 Task: Add Sprouts 96% Extra Lean Ground Beef to the cart.
Action: Mouse moved to (23, 87)
Screenshot: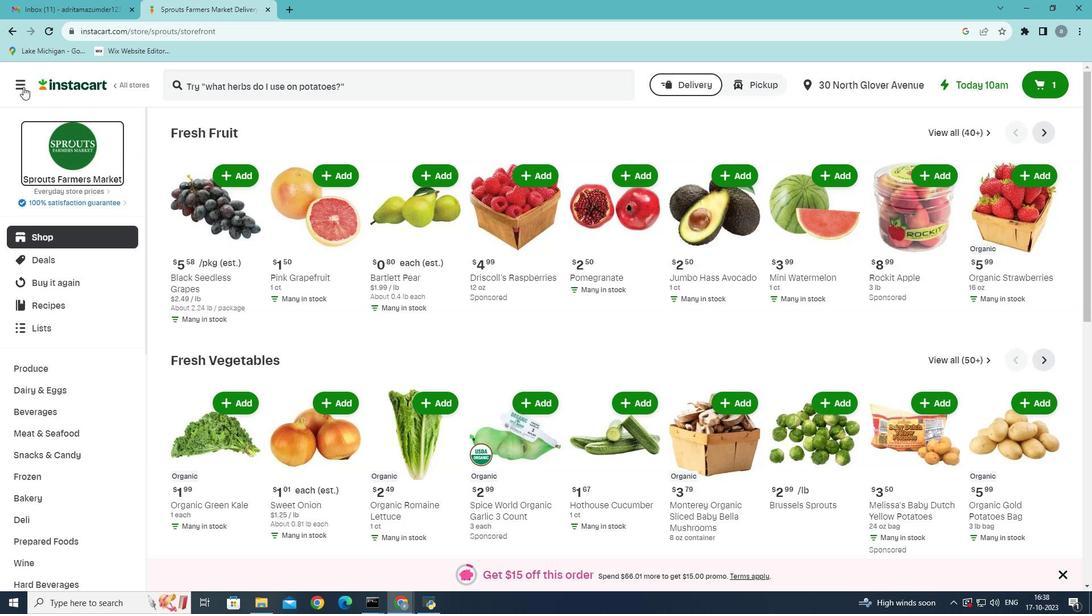 
Action: Mouse pressed left at (23, 87)
Screenshot: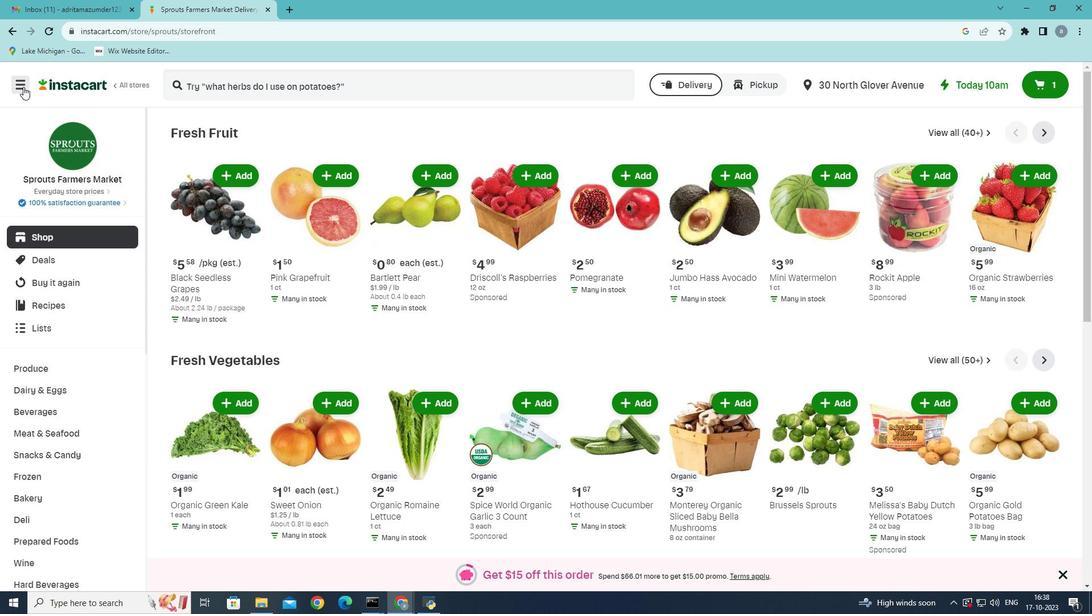 
Action: Mouse moved to (57, 328)
Screenshot: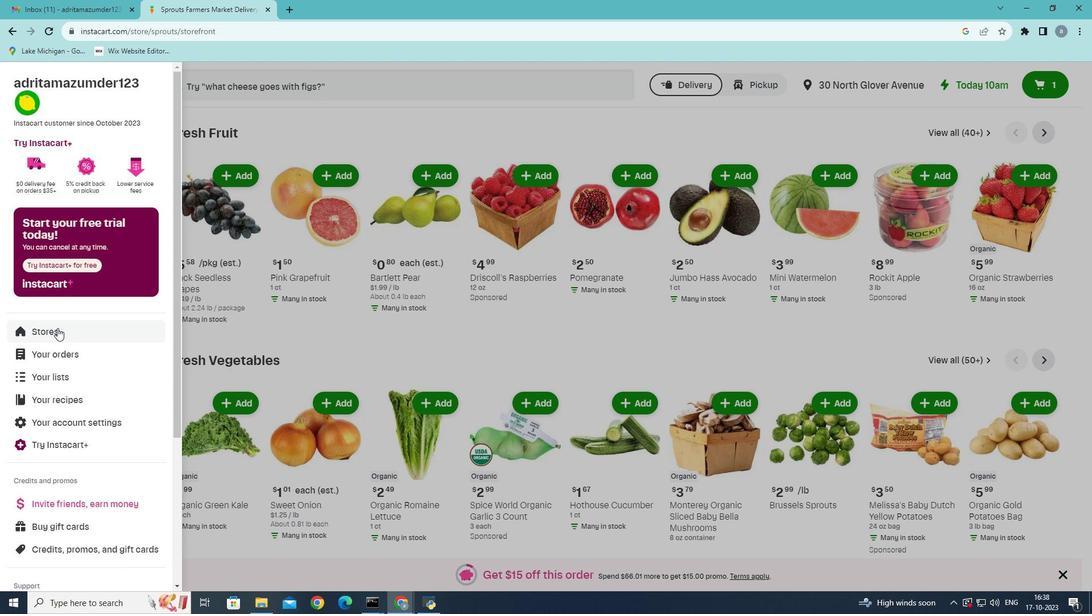 
Action: Mouse pressed left at (57, 328)
Screenshot: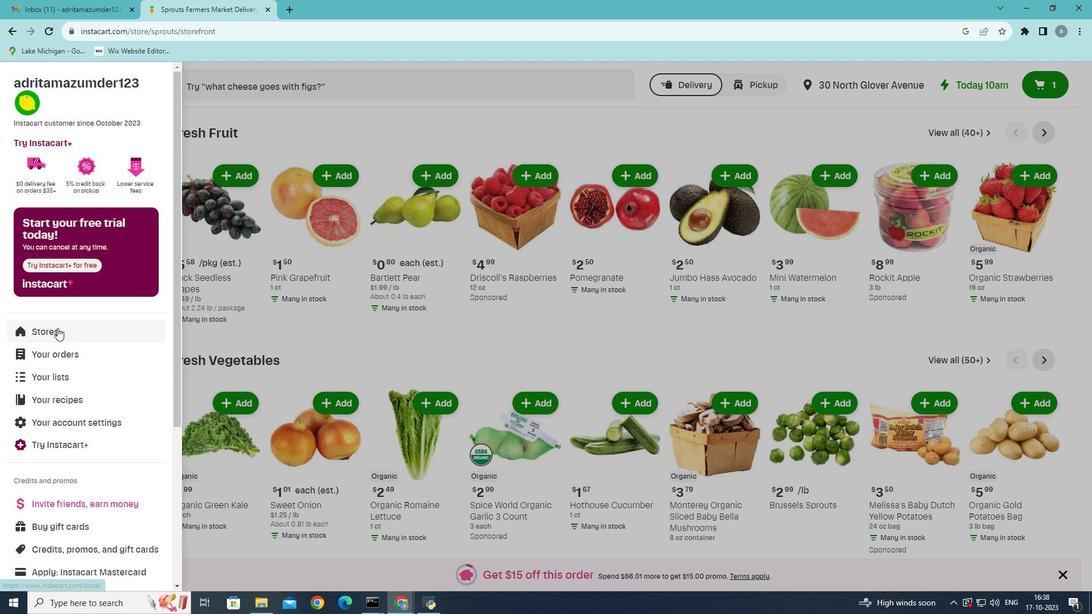 
Action: Mouse moved to (261, 123)
Screenshot: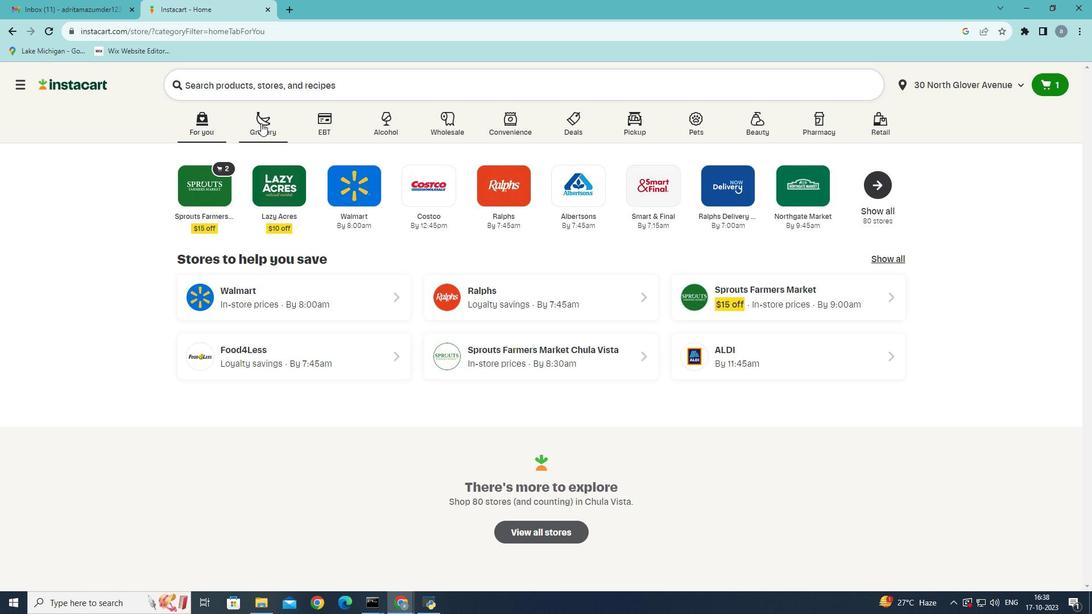 
Action: Mouse pressed left at (261, 123)
Screenshot: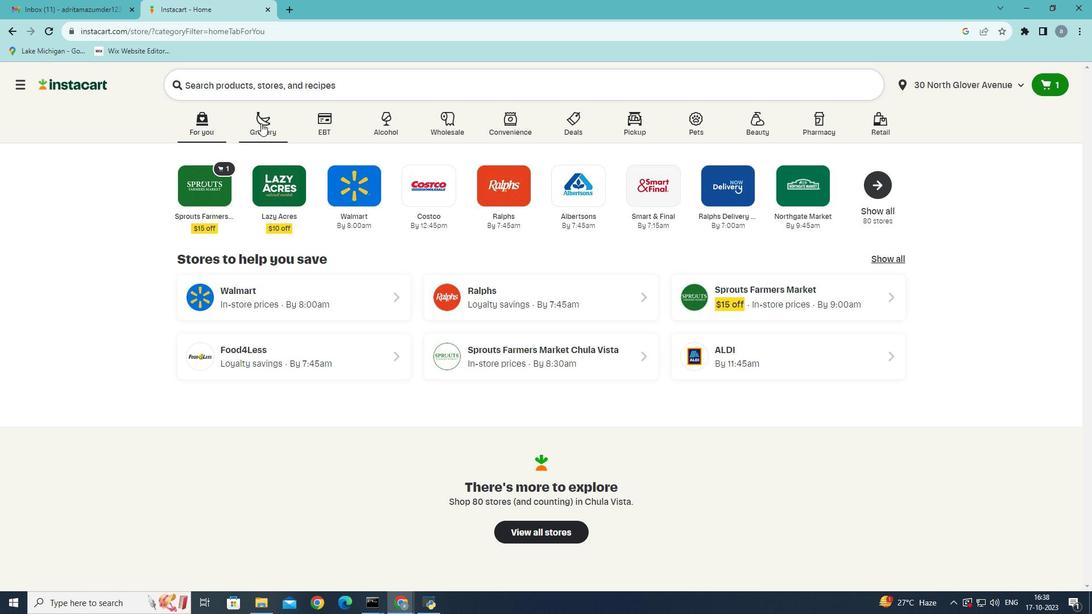 
Action: Mouse moved to (286, 195)
Screenshot: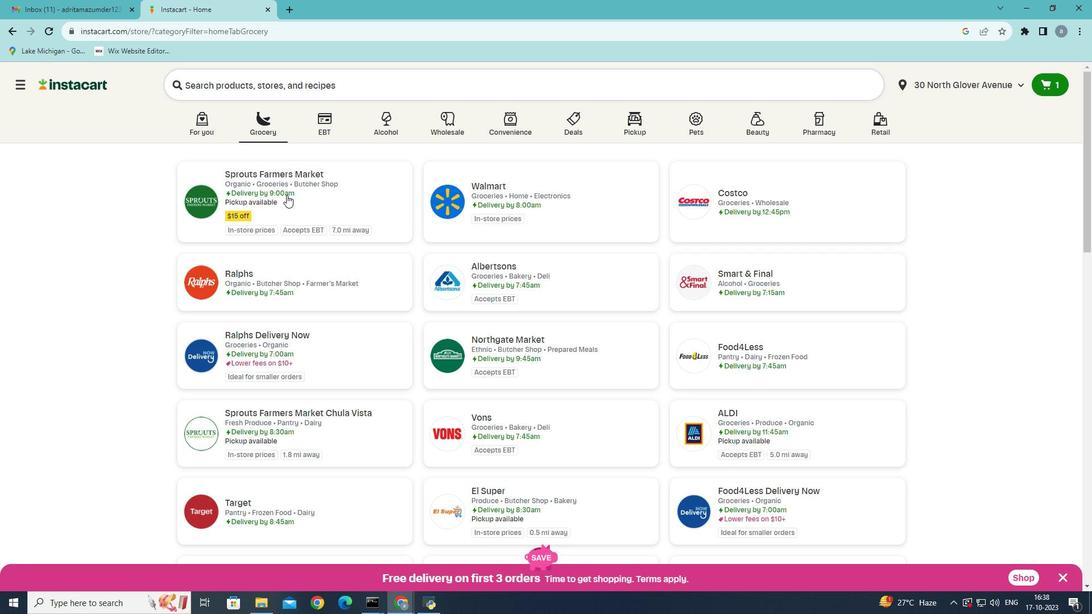 
Action: Mouse pressed left at (286, 195)
Screenshot: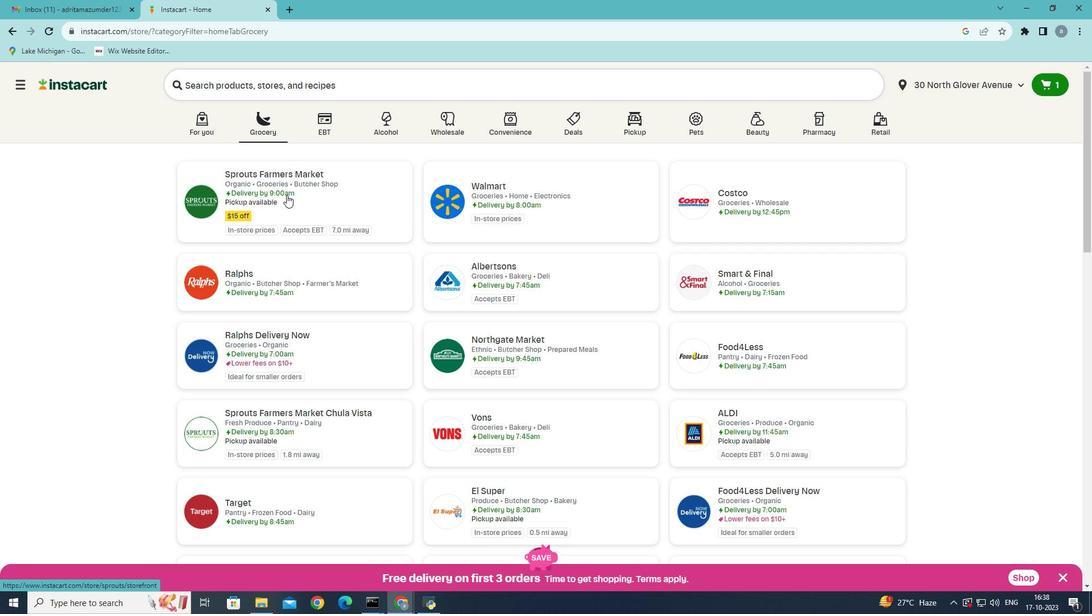 
Action: Mouse moved to (48, 434)
Screenshot: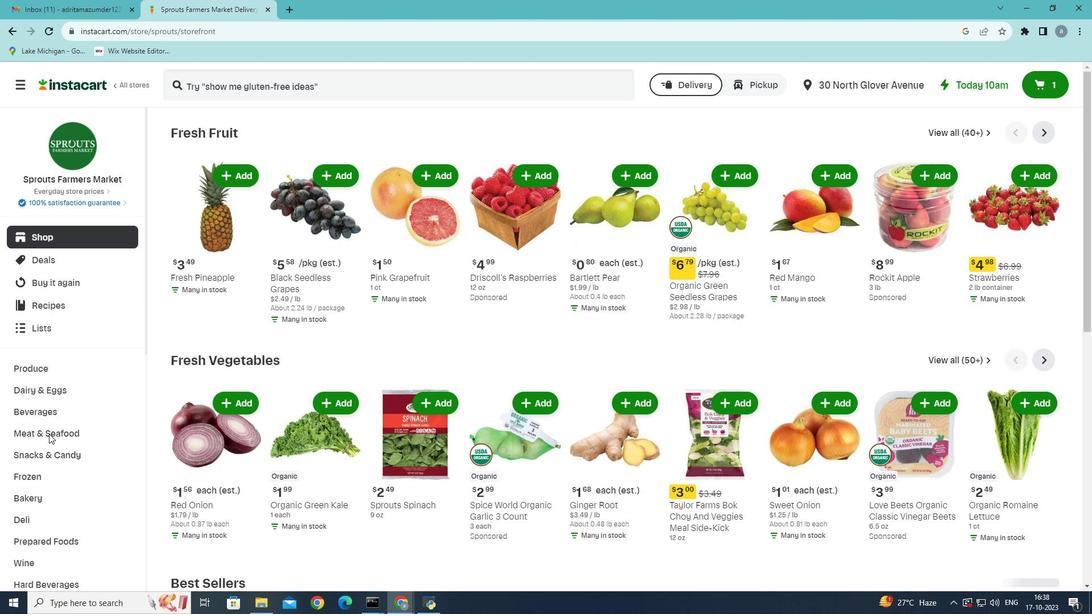 
Action: Mouse pressed left at (48, 434)
Screenshot: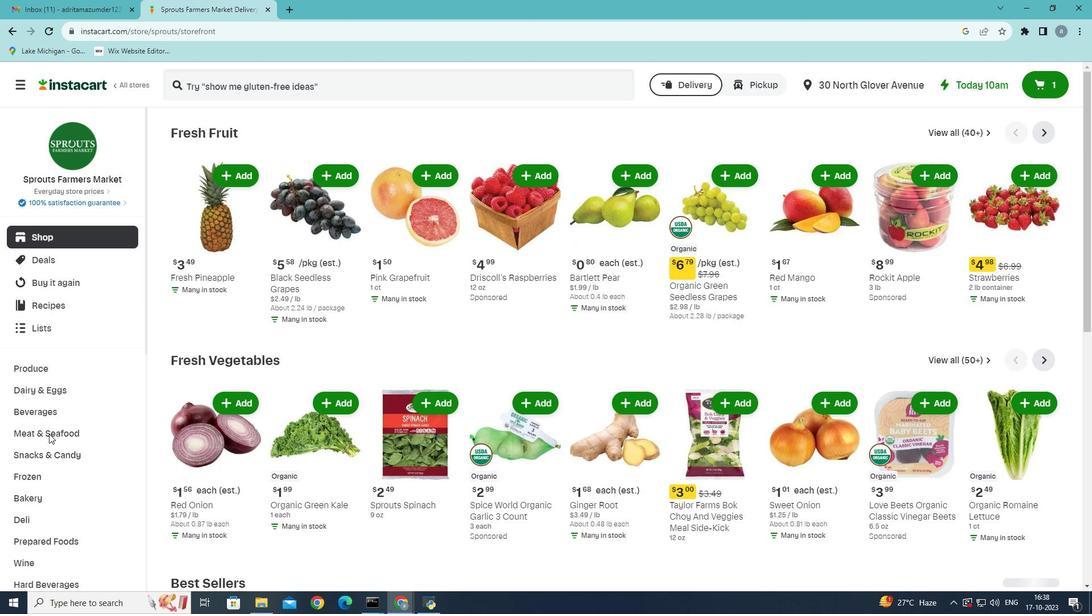 
Action: Mouse moved to (322, 163)
Screenshot: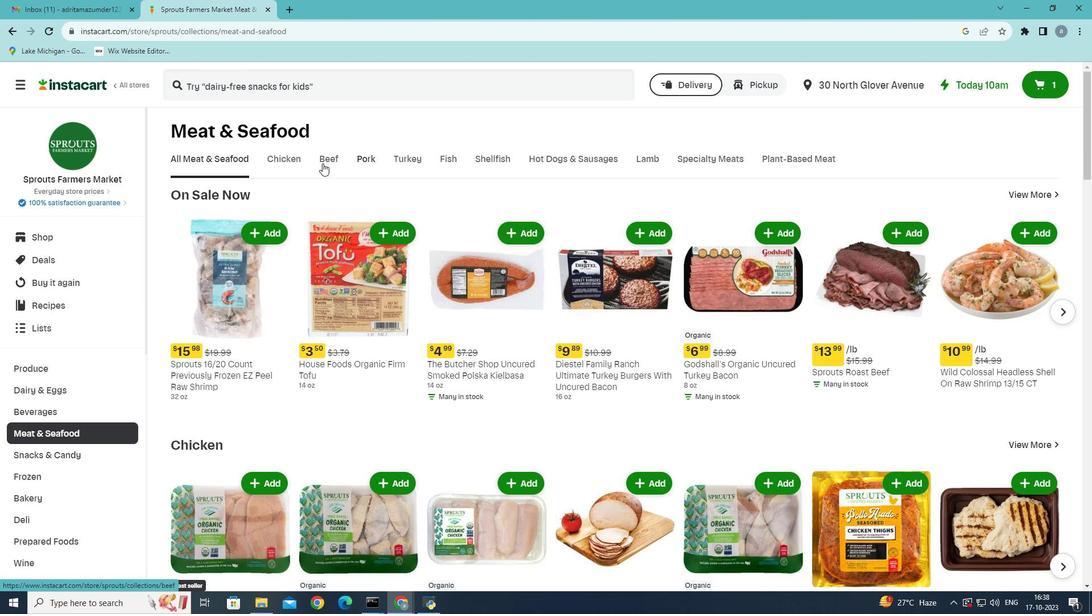 
Action: Mouse pressed left at (322, 163)
Screenshot: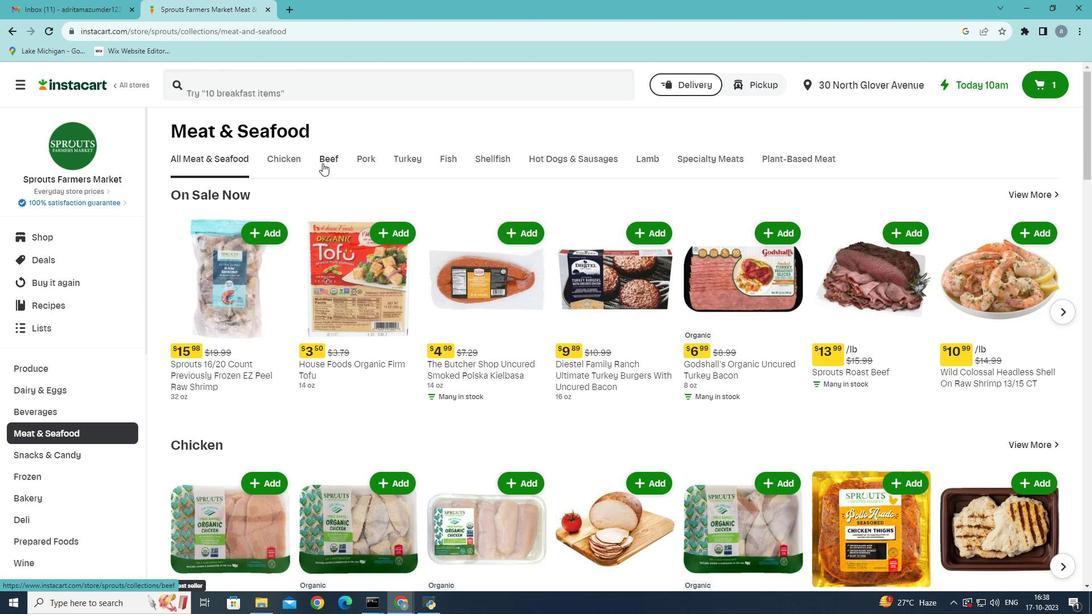
Action: Mouse moved to (293, 208)
Screenshot: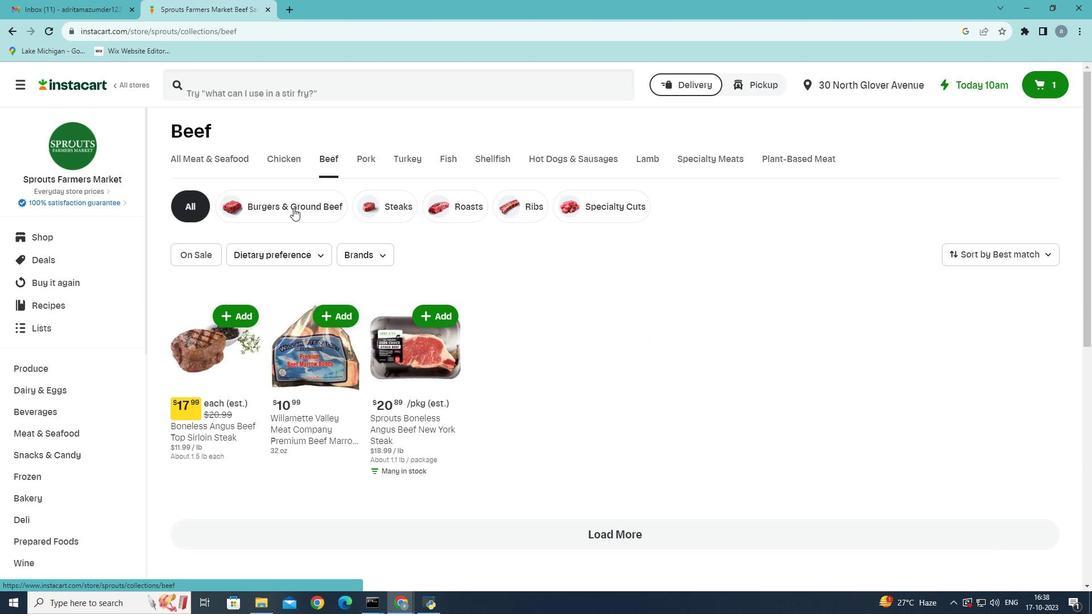 
Action: Mouse pressed left at (293, 208)
Screenshot: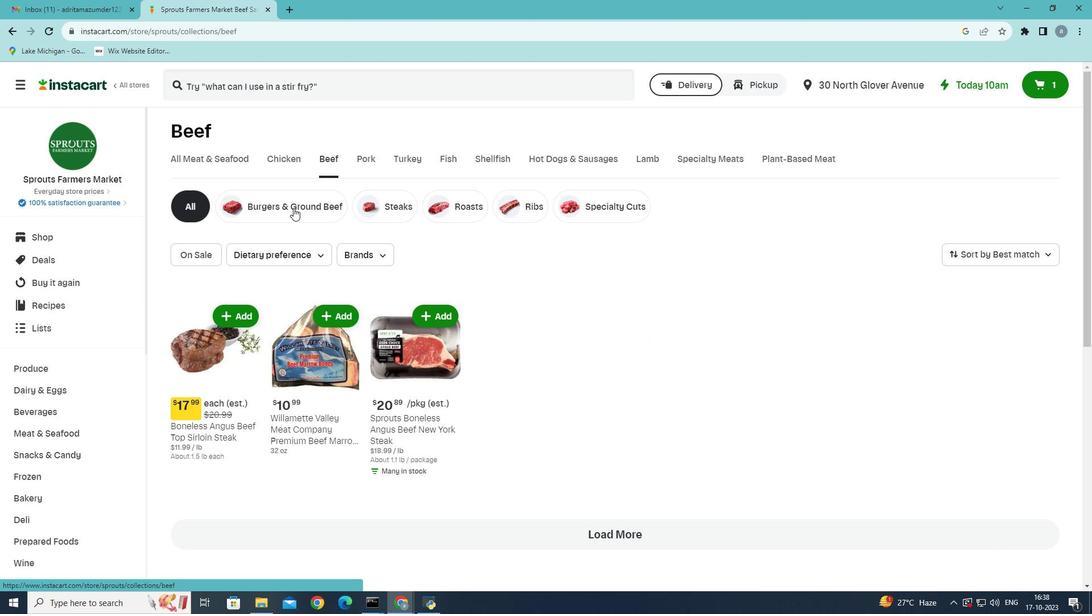 
Action: Mouse moved to (535, 368)
Screenshot: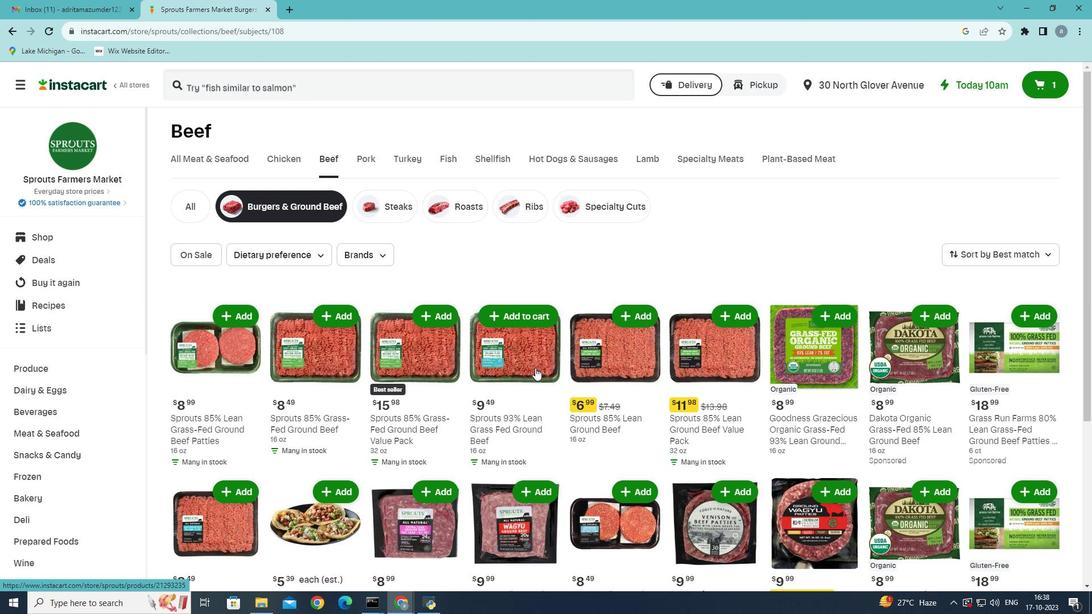 
Action: Mouse scrolled (535, 367) with delta (0, 0)
Screenshot: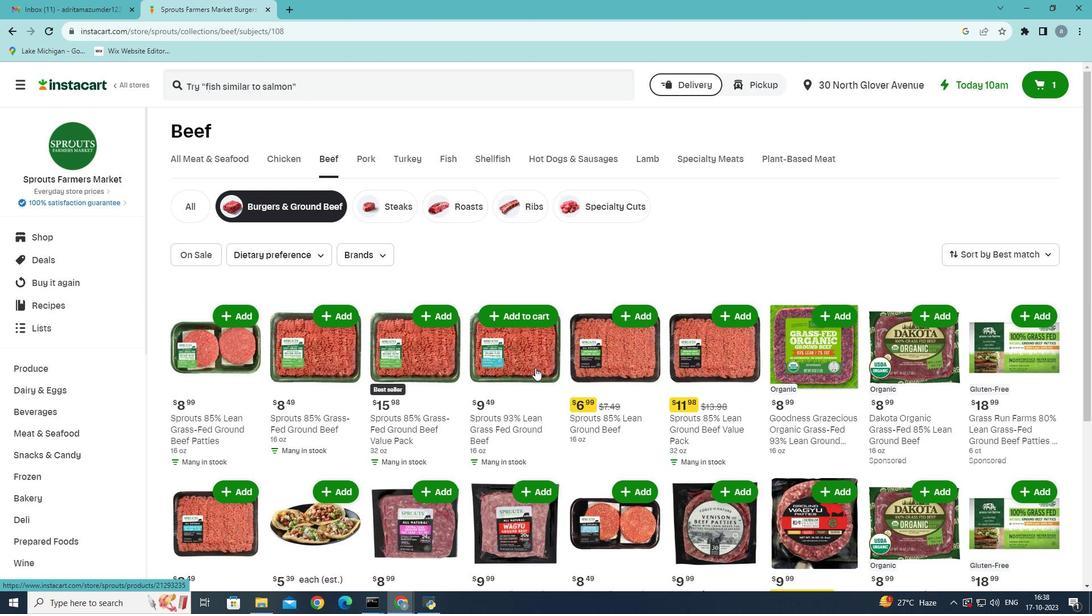 
Action: Mouse scrolled (535, 367) with delta (0, 0)
Screenshot: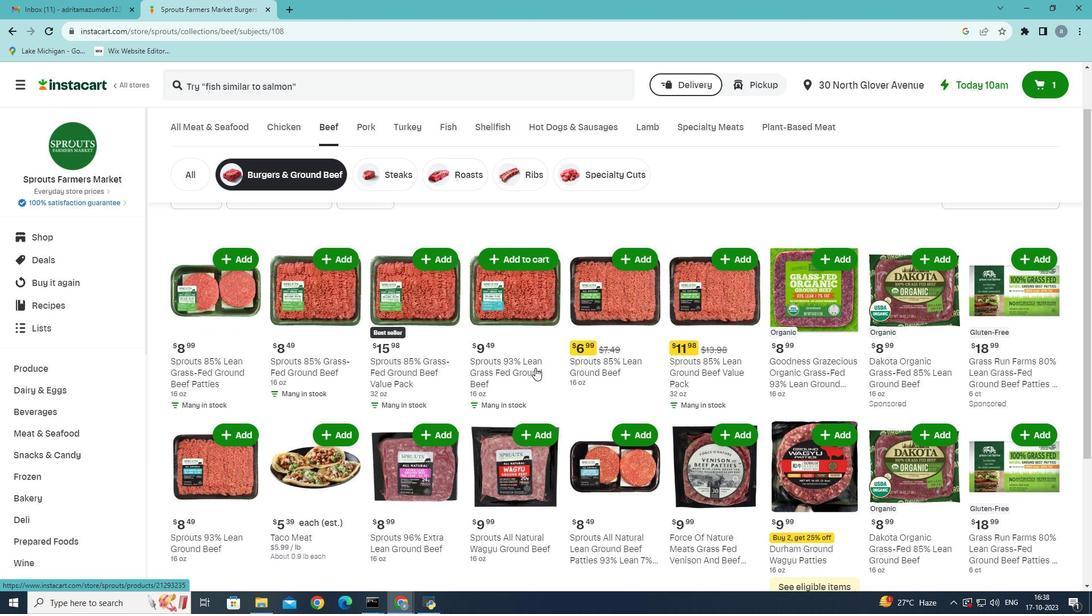 
Action: Mouse moved to (419, 328)
Screenshot: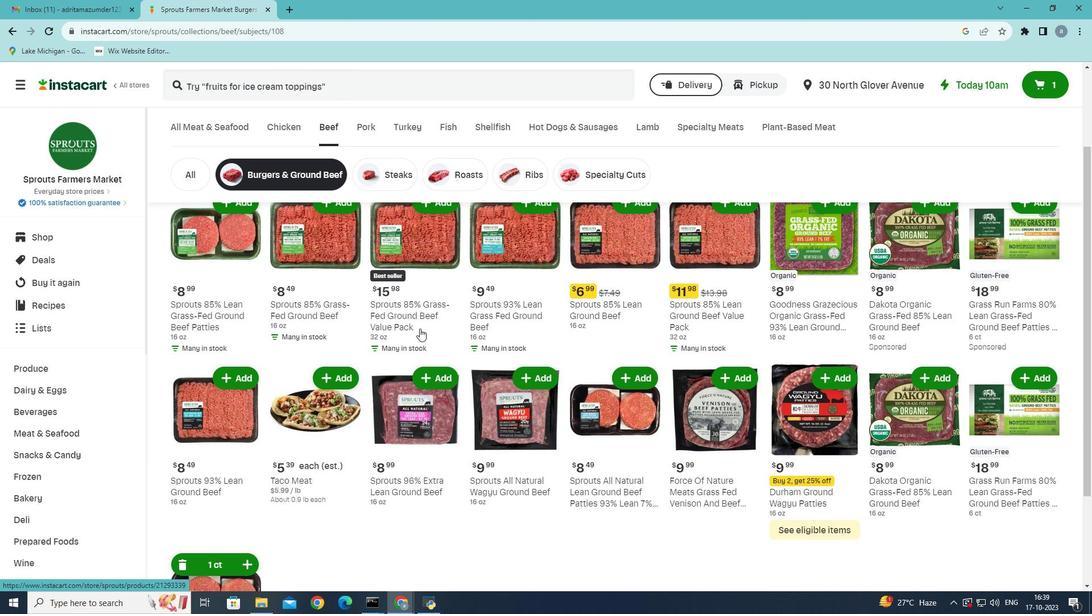 
Action: Mouse scrolled (419, 328) with delta (0, 0)
Screenshot: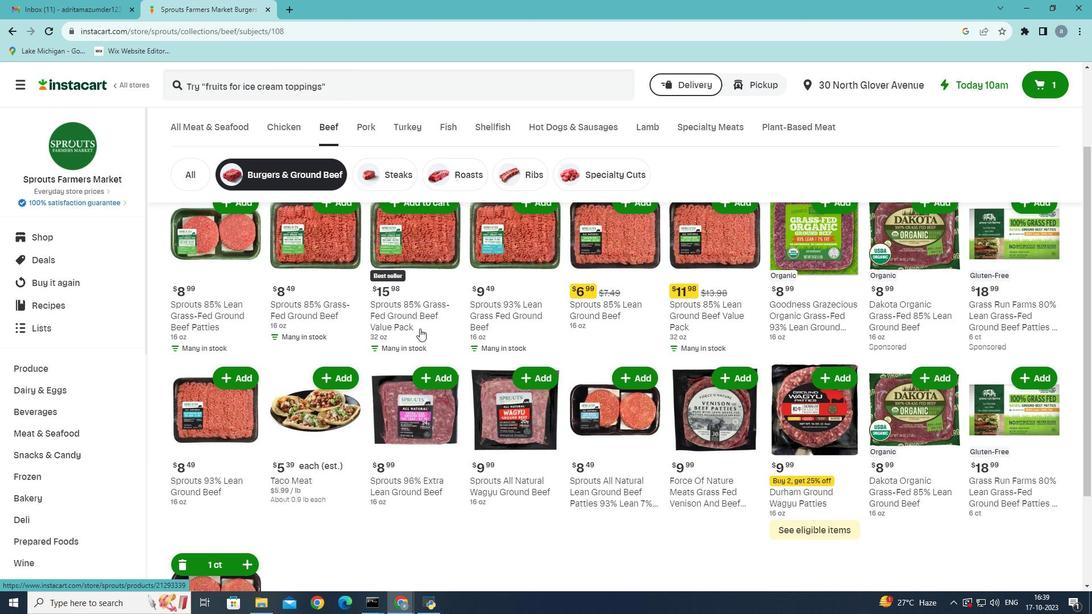 
Action: Mouse scrolled (419, 328) with delta (0, 0)
Screenshot: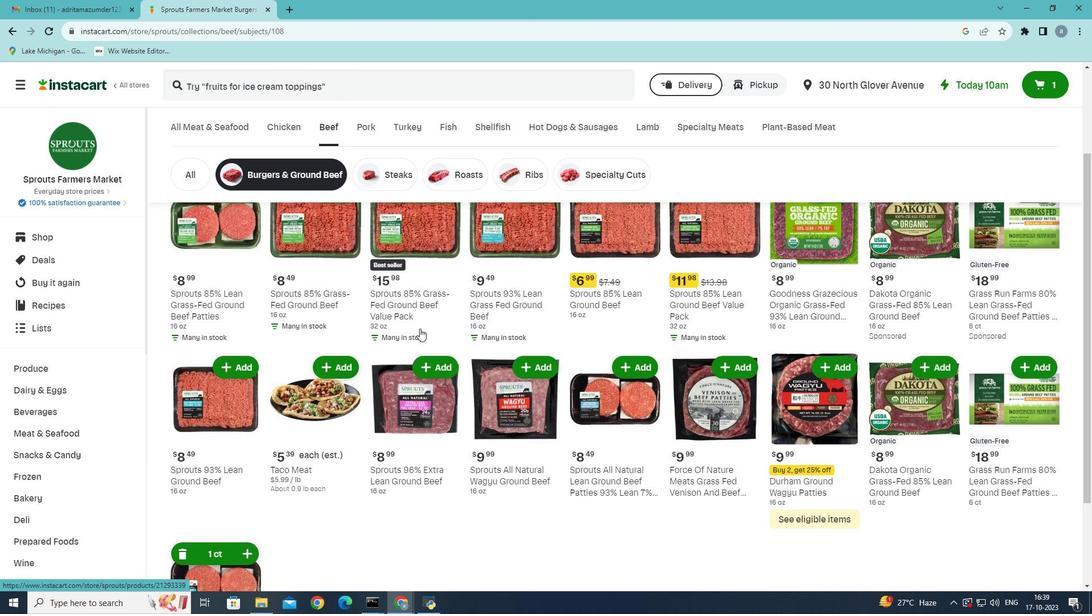 
Action: Mouse scrolled (419, 328) with delta (0, 0)
Screenshot: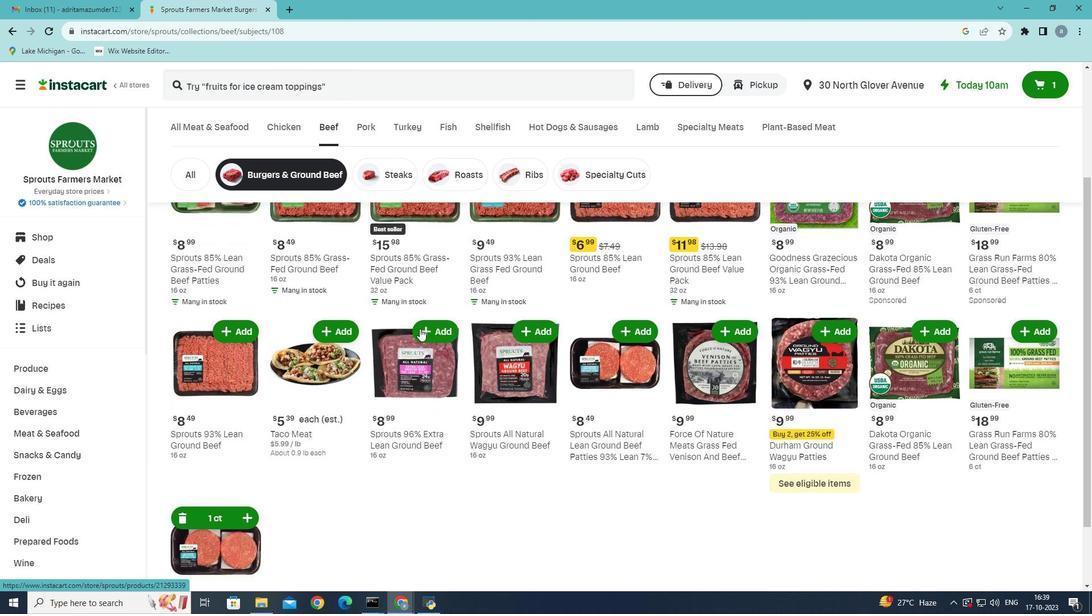 
Action: Mouse scrolled (419, 329) with delta (0, 0)
Screenshot: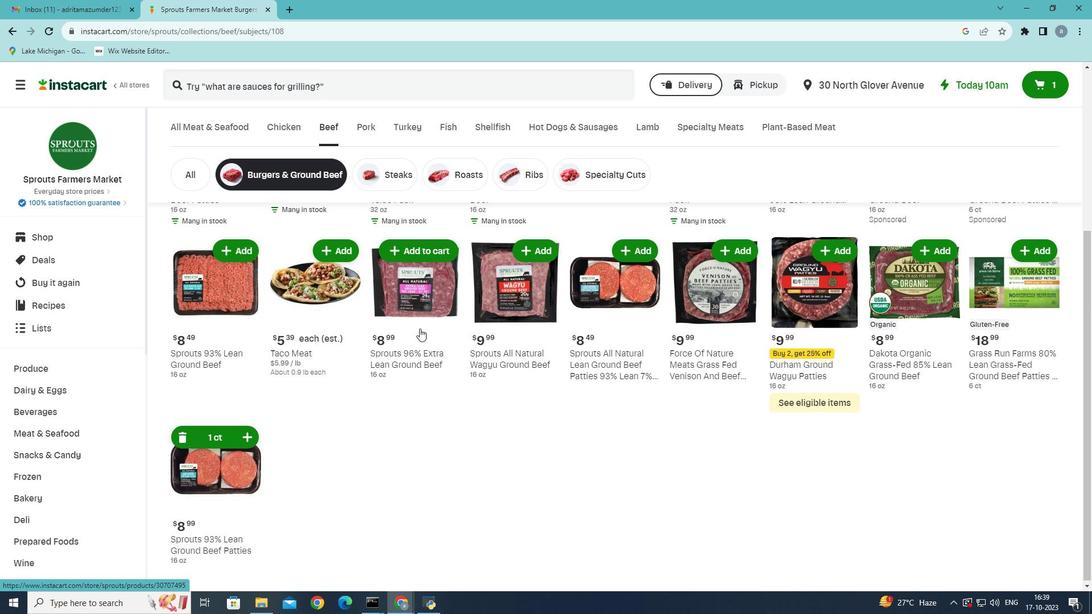 
Action: Mouse moved to (440, 323)
Screenshot: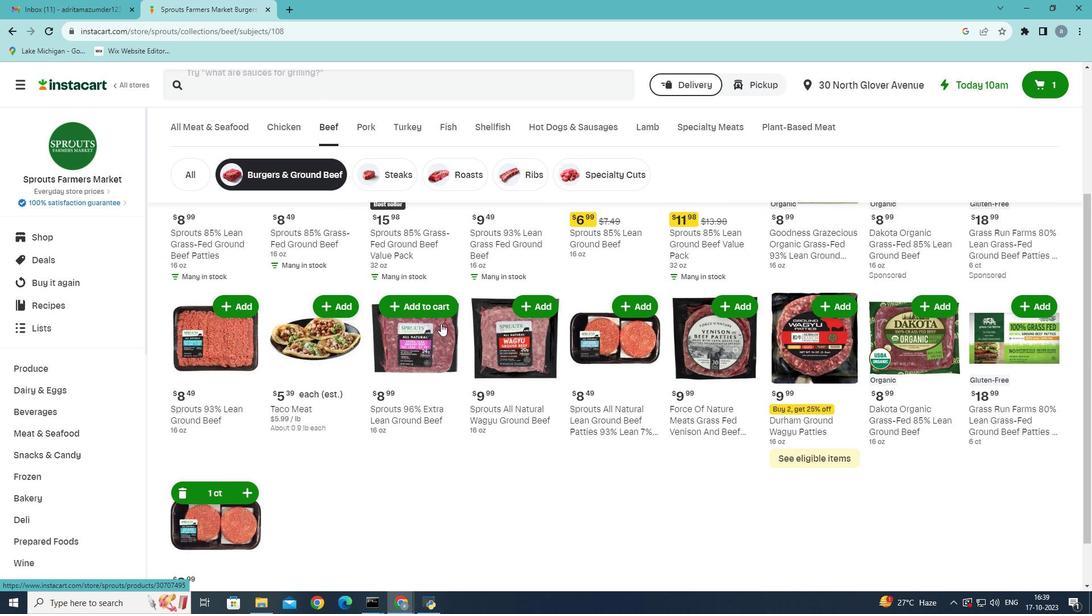 
Action: Mouse scrolled (440, 324) with delta (0, 0)
Screenshot: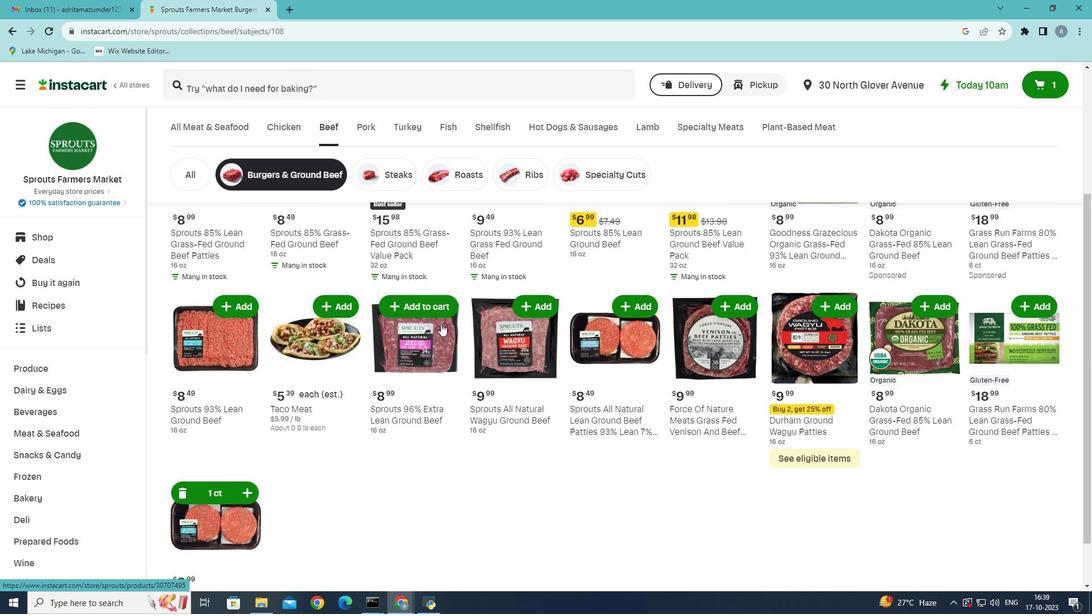 
Action: Mouse moved to (551, 321)
Screenshot: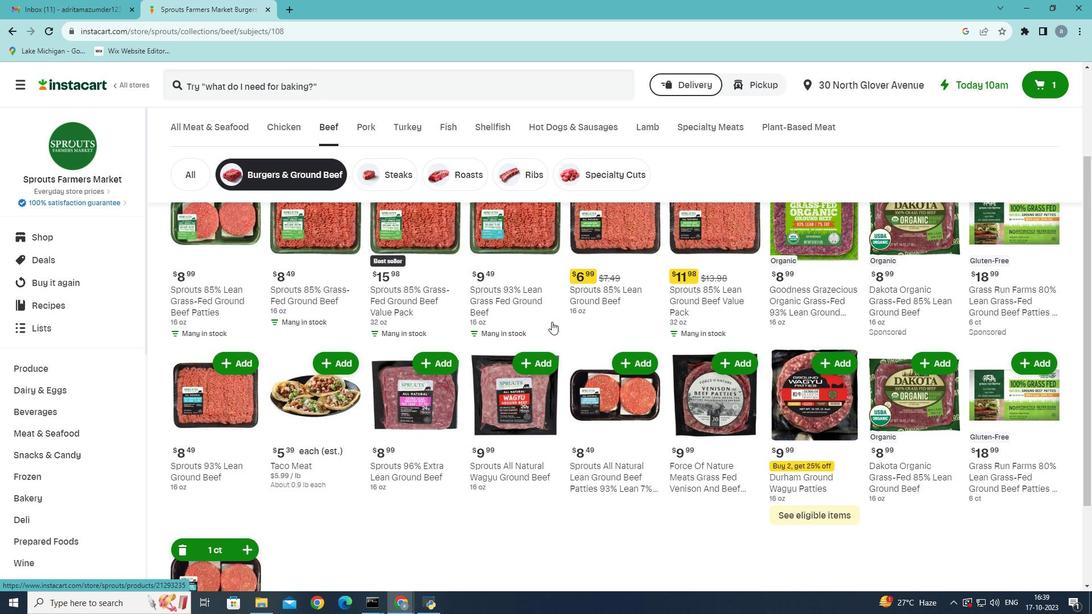
Action: Mouse scrolled (551, 322) with delta (0, 0)
Screenshot: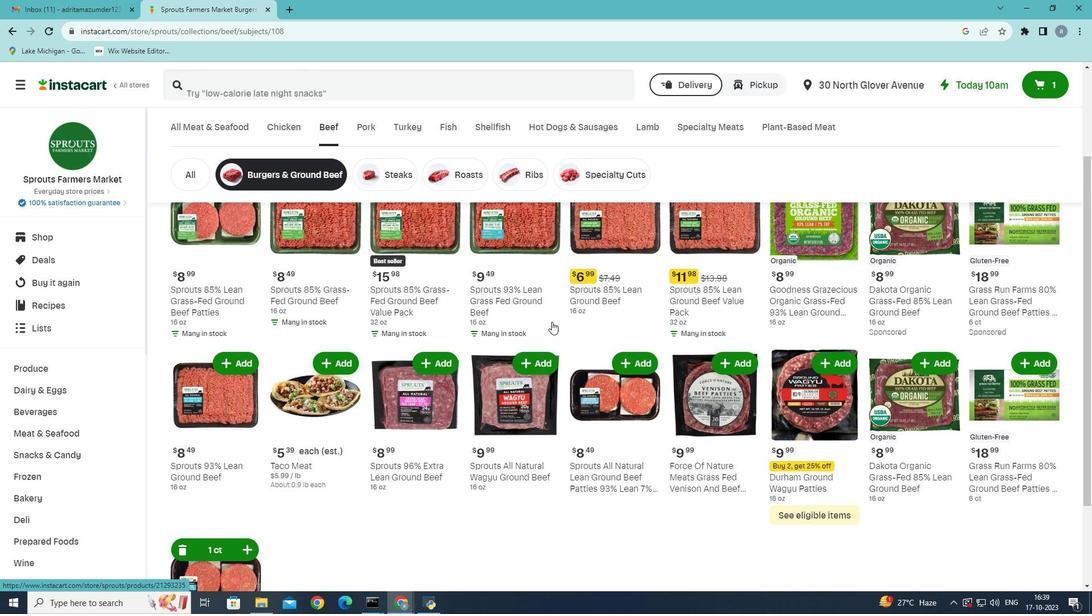 
Action: Mouse moved to (858, 369)
Screenshot: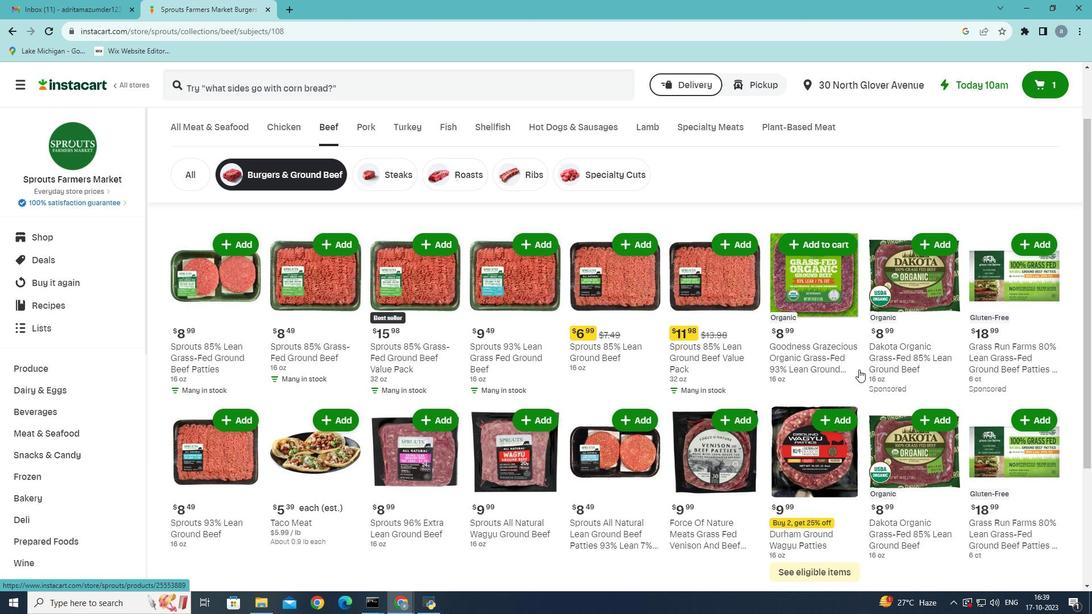 
Action: Mouse scrolled (858, 369) with delta (0, 0)
Screenshot: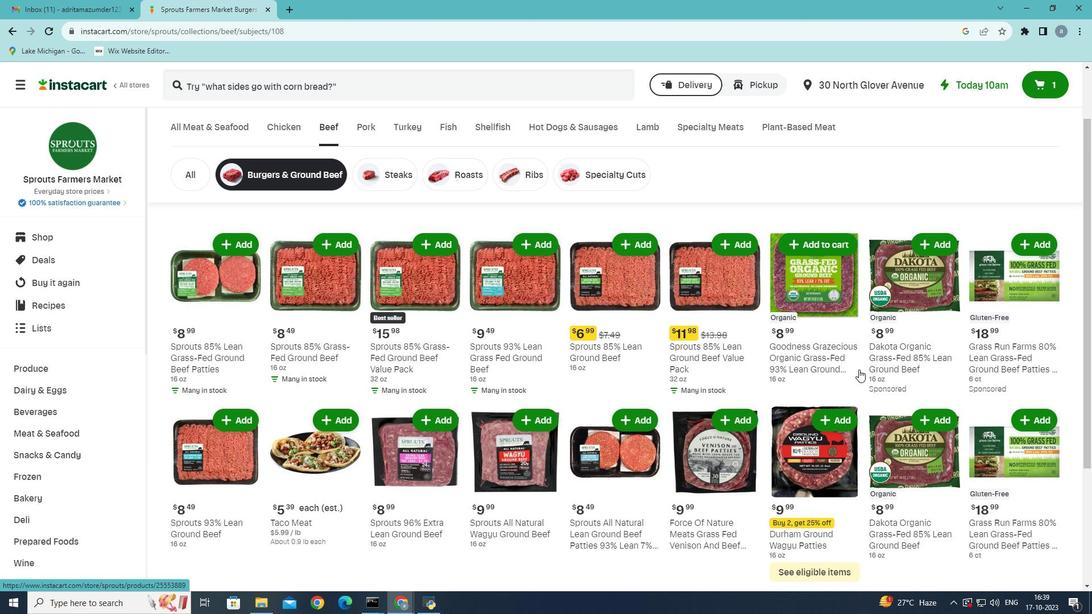 
Action: Mouse scrolled (858, 370) with delta (0, 0)
Screenshot: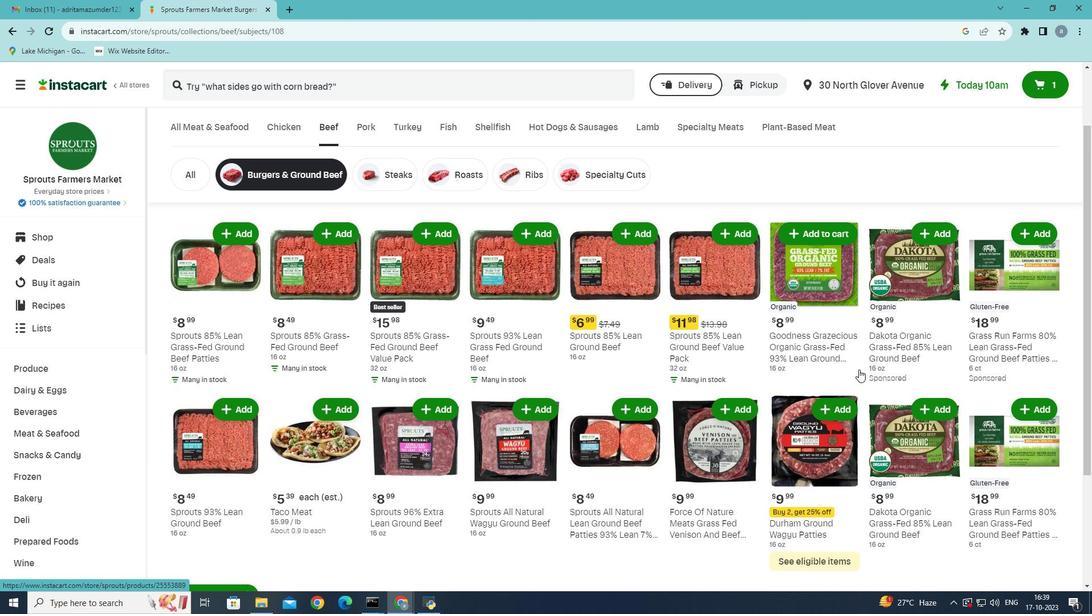 
Action: Mouse scrolled (858, 370) with delta (0, 0)
Screenshot: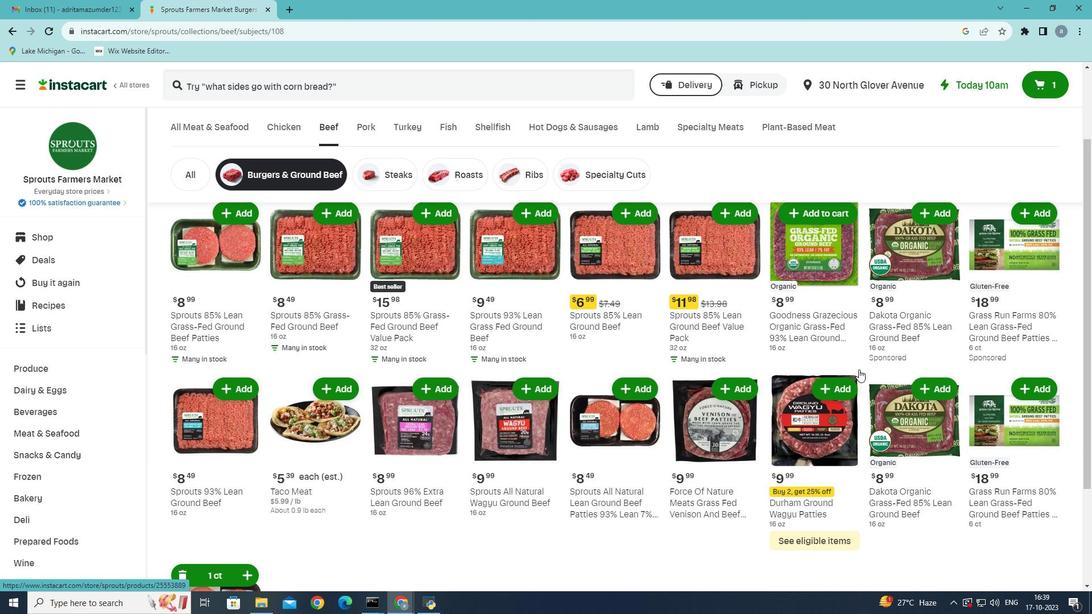 
Action: Mouse moved to (1025, 394)
Screenshot: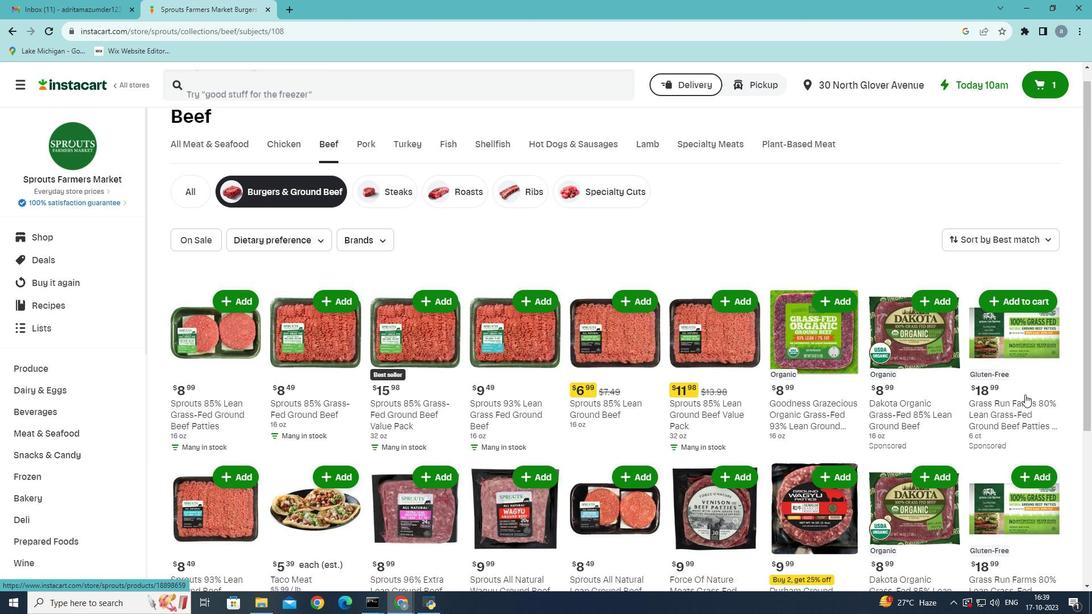 
Action: Mouse scrolled (1025, 394) with delta (0, 0)
Screenshot: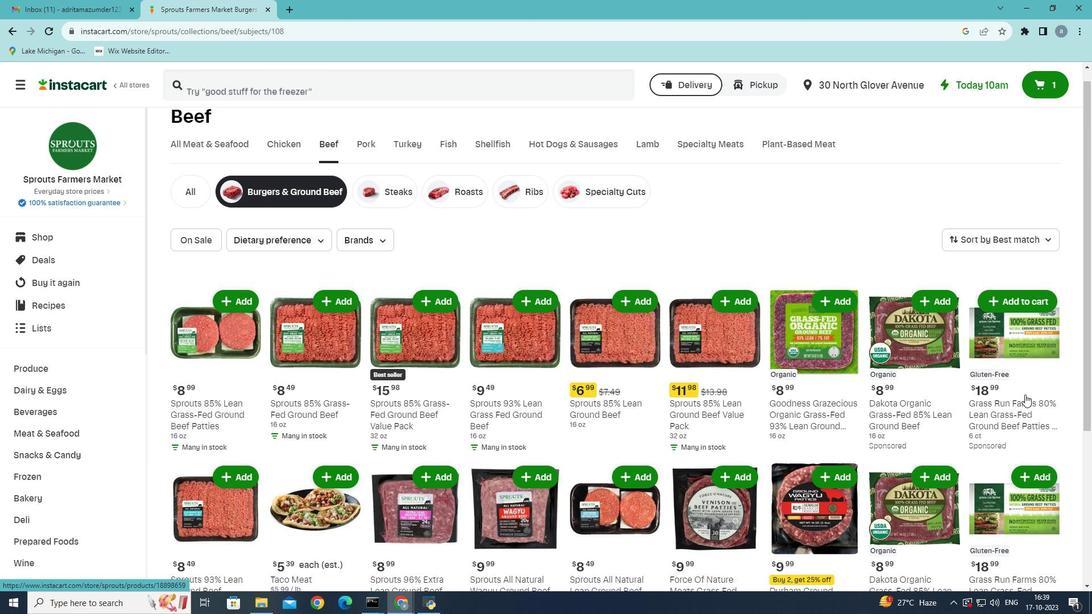 
Action: Mouse scrolled (1025, 394) with delta (0, 0)
Screenshot: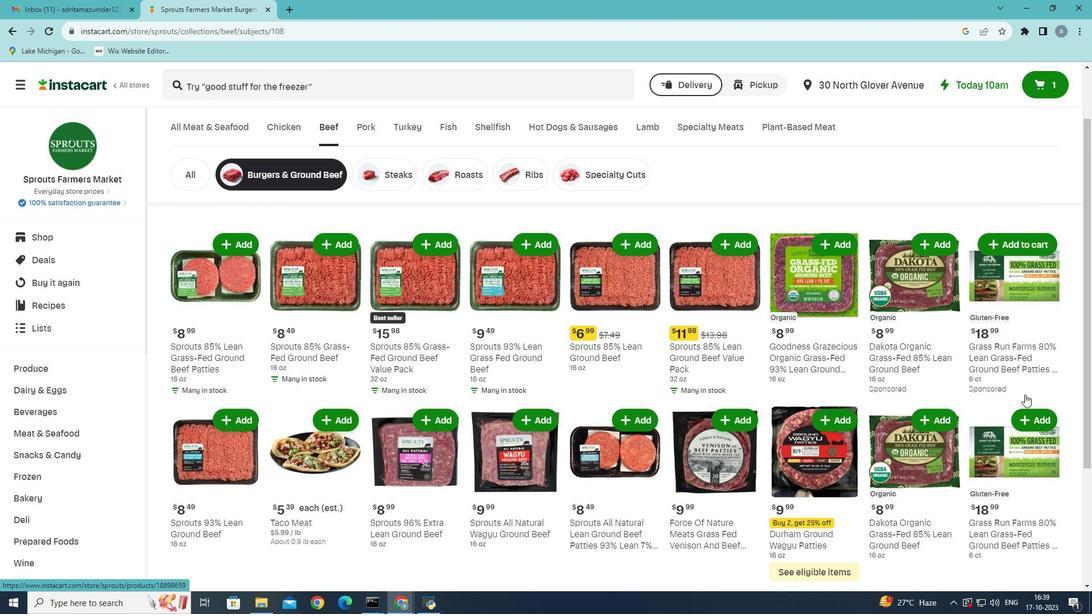 
Action: Mouse moved to (540, 500)
Screenshot: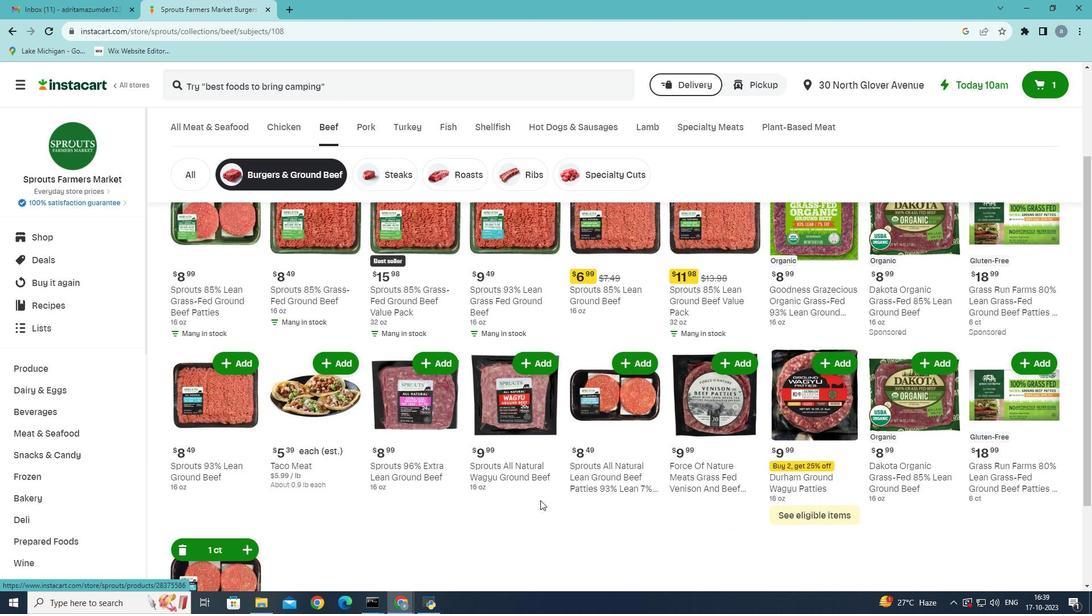 
Action: Mouse scrolled (540, 499) with delta (0, 0)
Screenshot: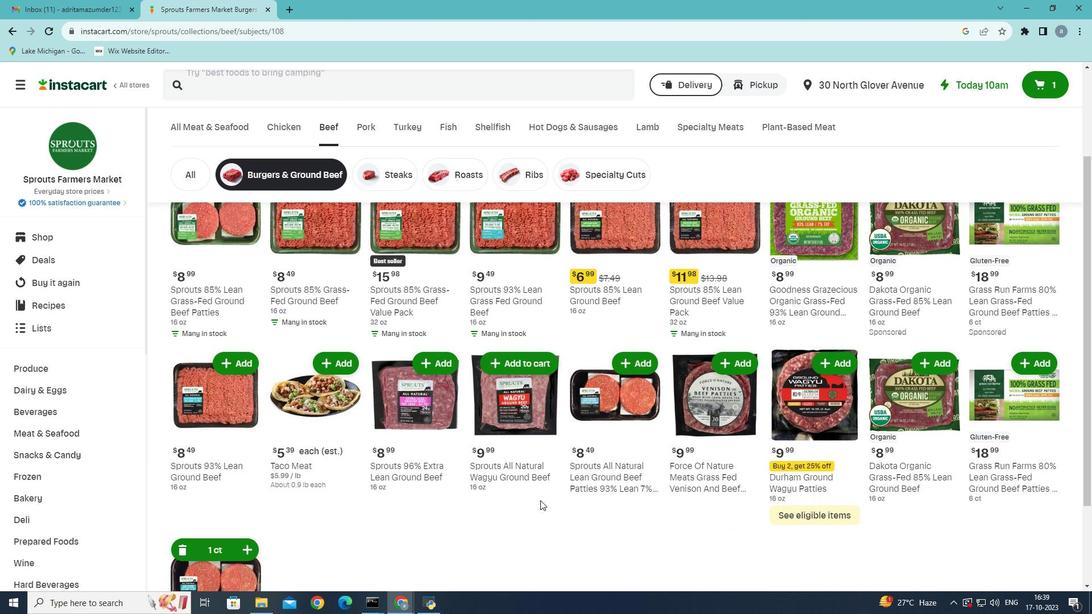 
Action: Mouse scrolled (540, 499) with delta (0, 0)
Screenshot: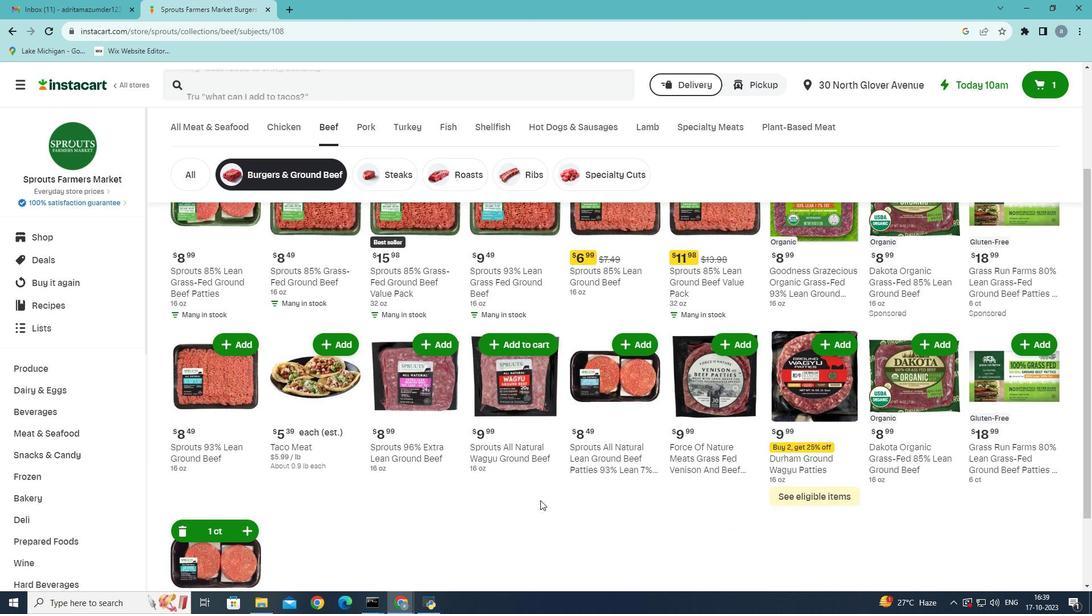 
Action: Mouse moved to (425, 248)
Screenshot: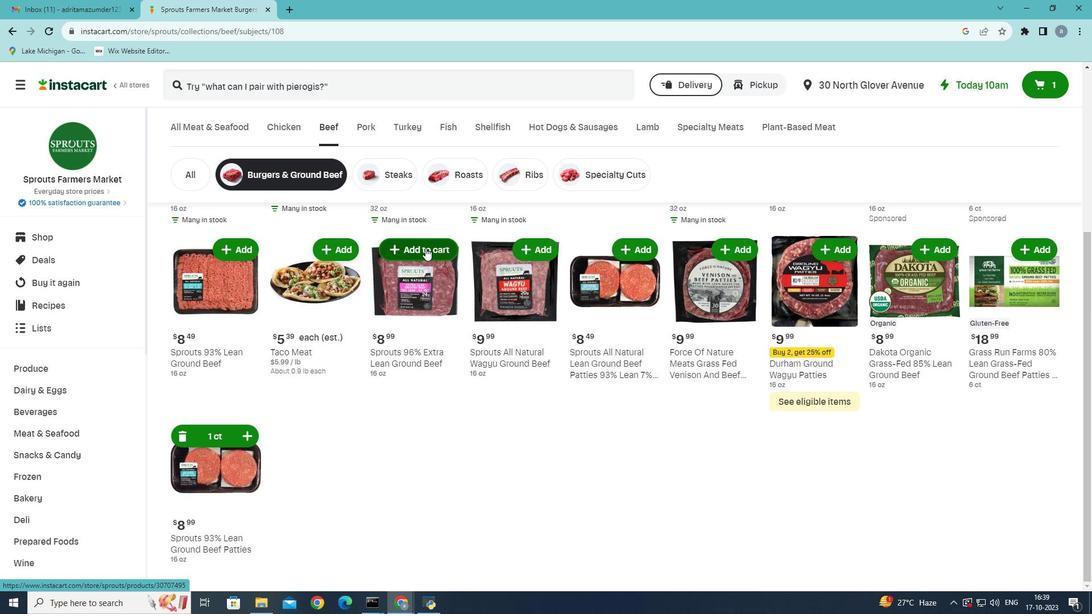 
Action: Mouse pressed left at (425, 248)
Screenshot: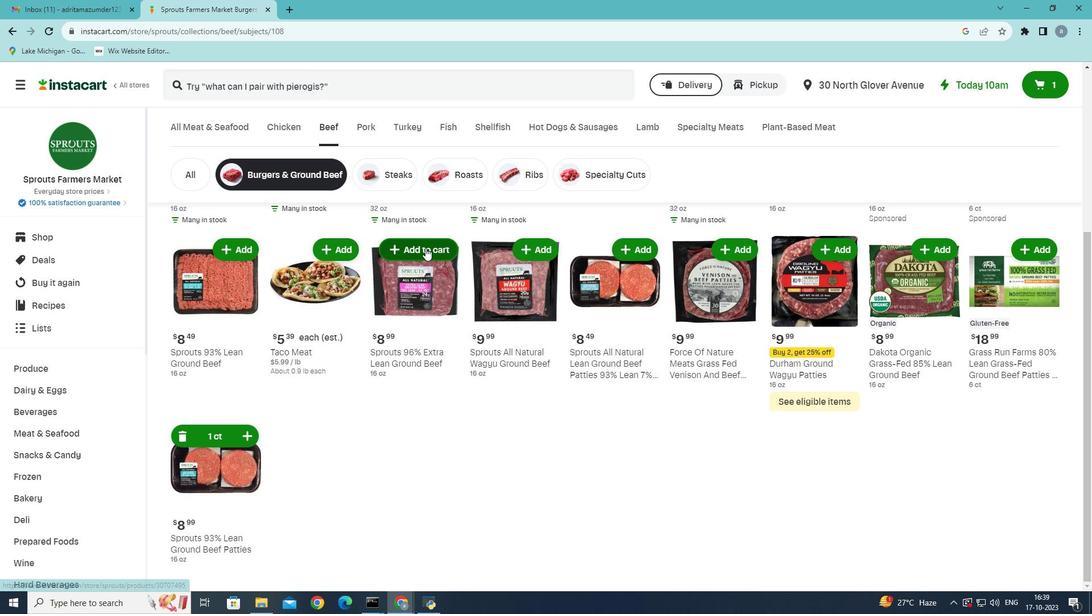 
Action: Mouse moved to (426, 275)
Screenshot: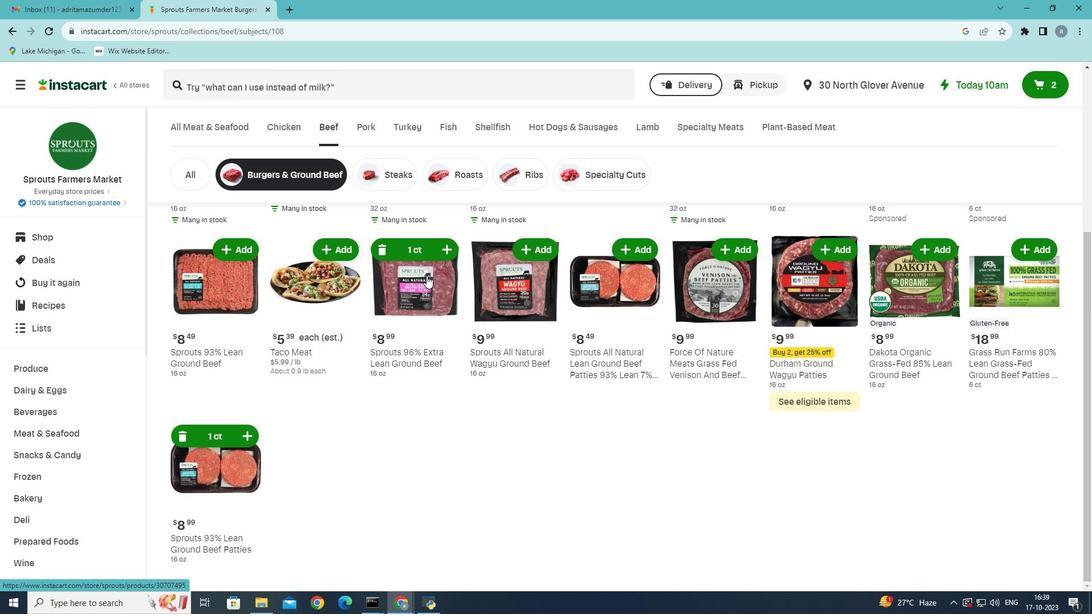 
